 Task: Set up a custom keyboard shortcut for opening the integrated terminal.
Action: Mouse moved to (49, 10)
Screenshot: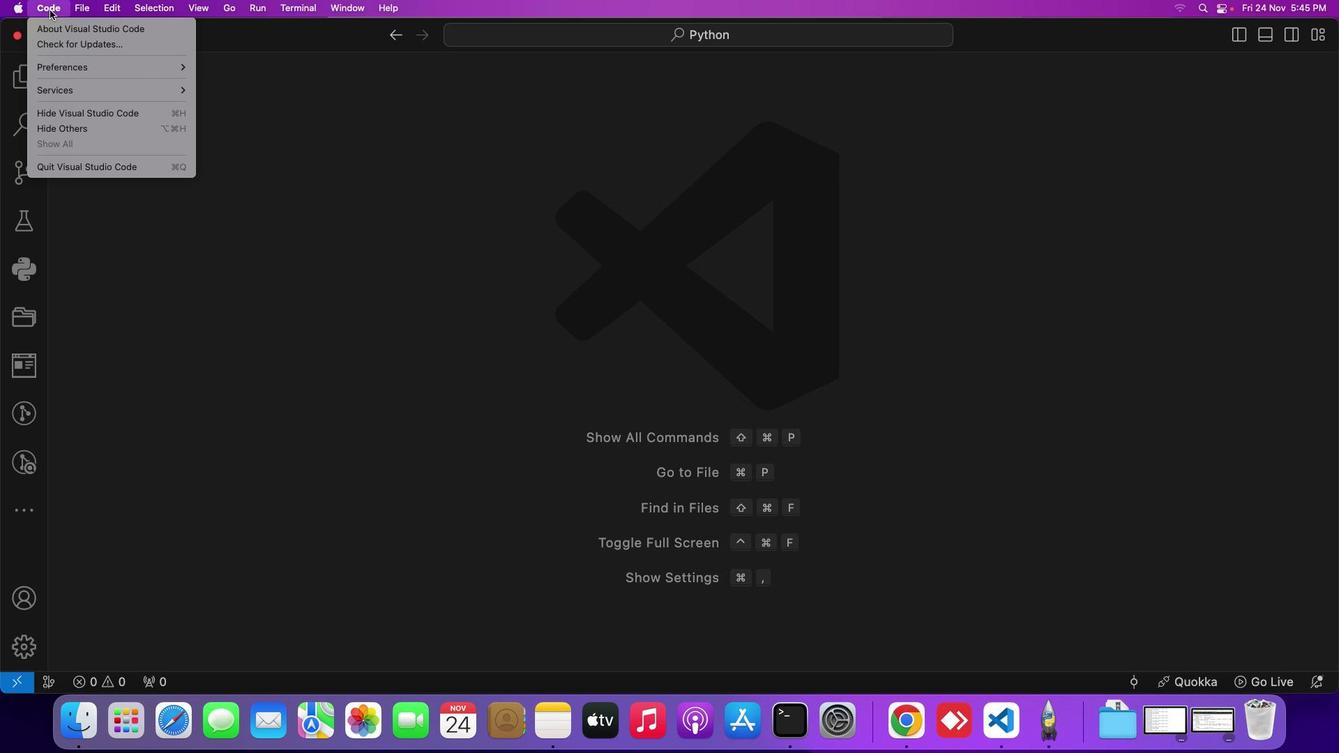 
Action: Mouse pressed left at (49, 10)
Screenshot: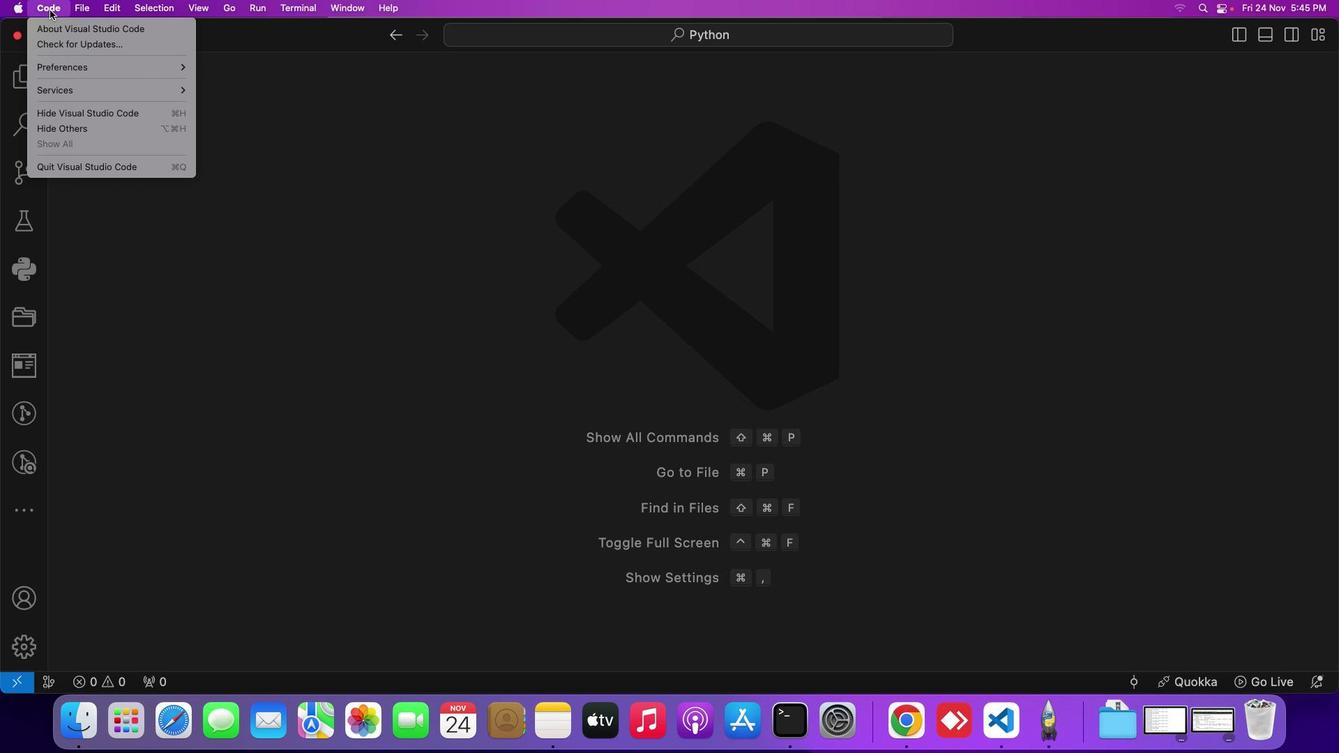
Action: Mouse moved to (92, 63)
Screenshot: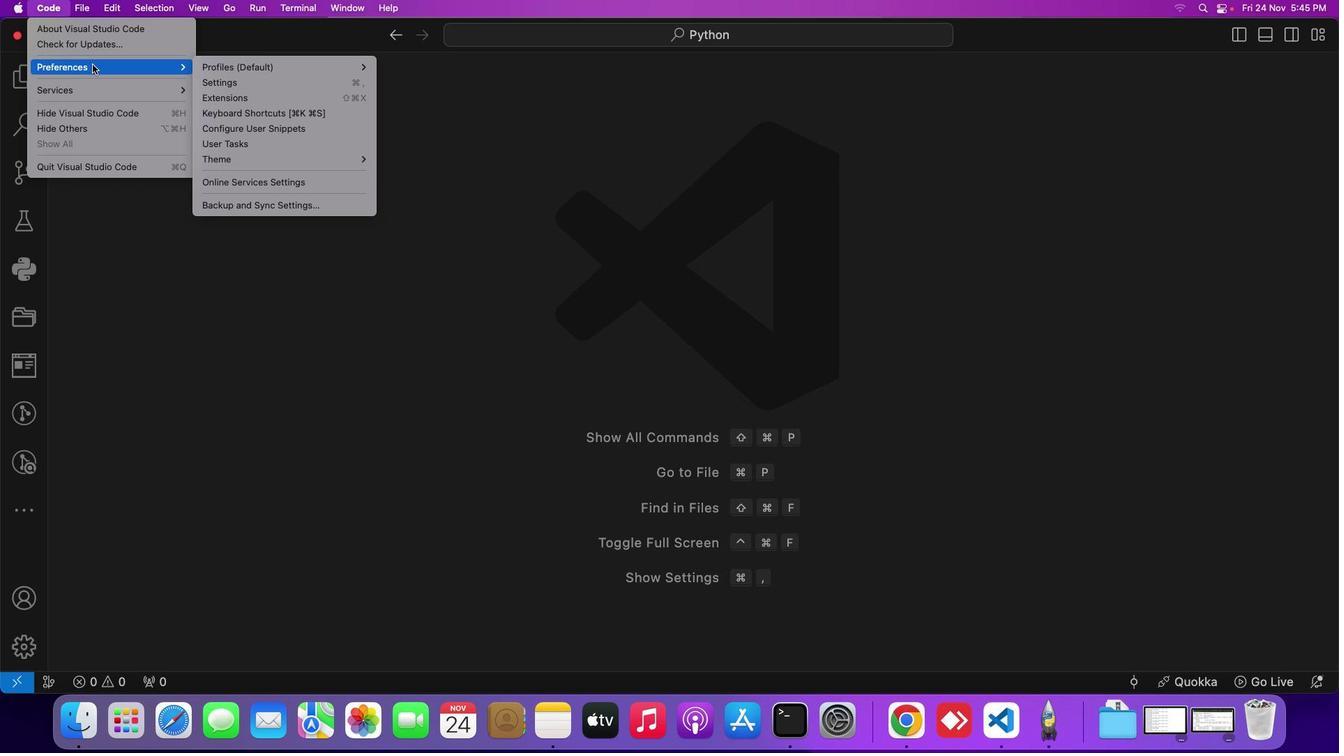 
Action: Mouse pressed left at (92, 63)
Screenshot: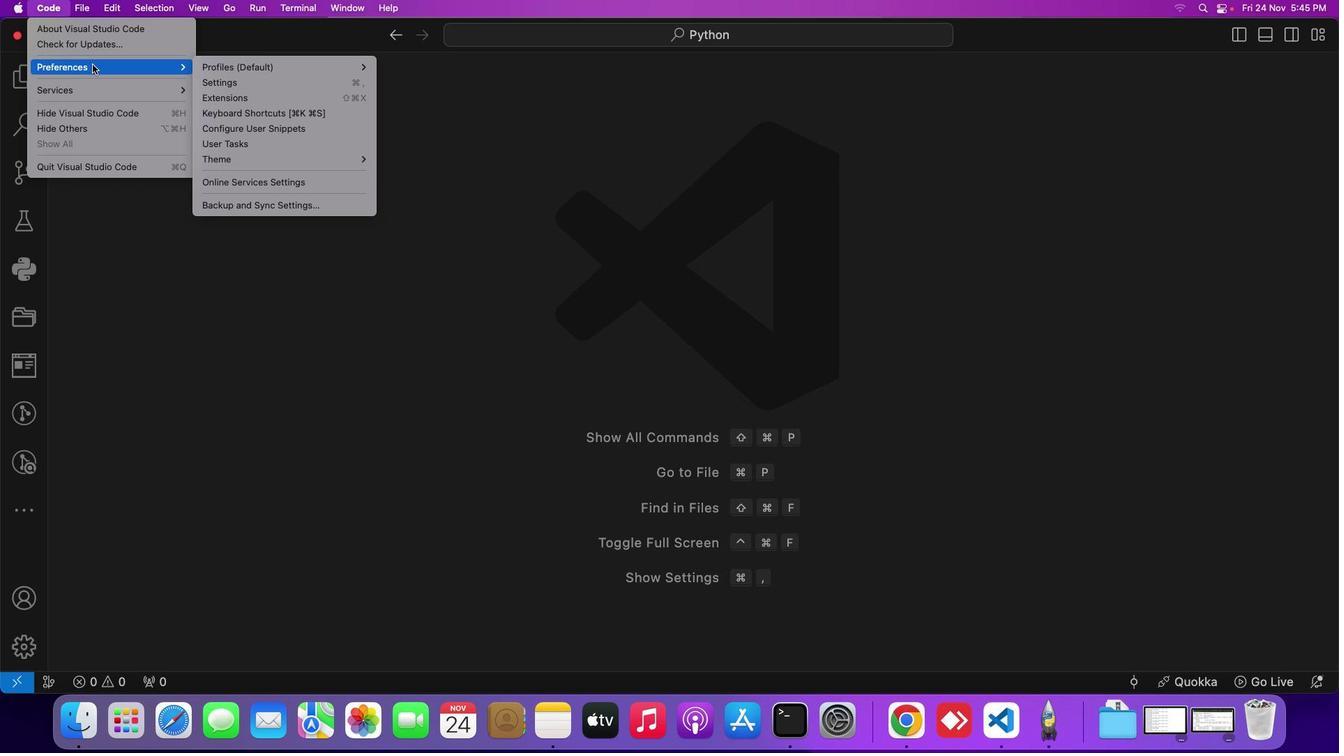 
Action: Mouse moved to (289, 108)
Screenshot: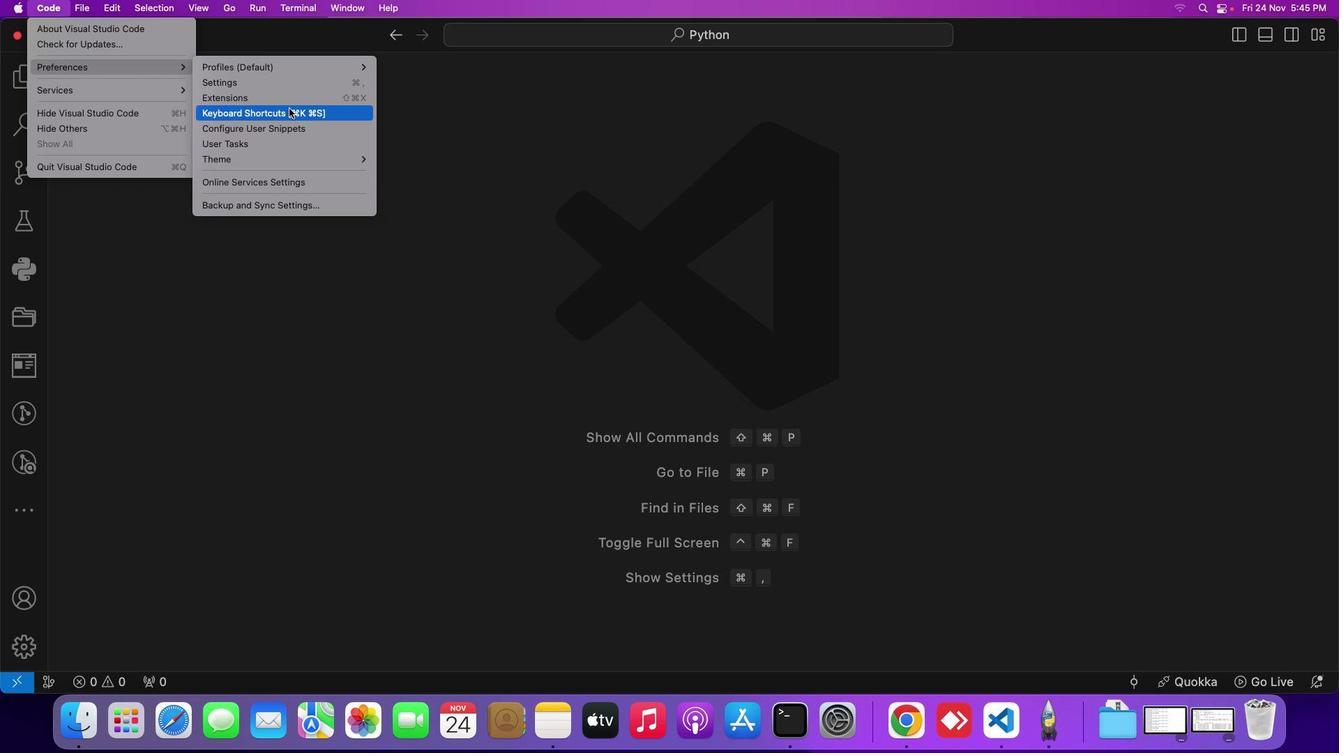 
Action: Mouse pressed left at (289, 108)
Screenshot: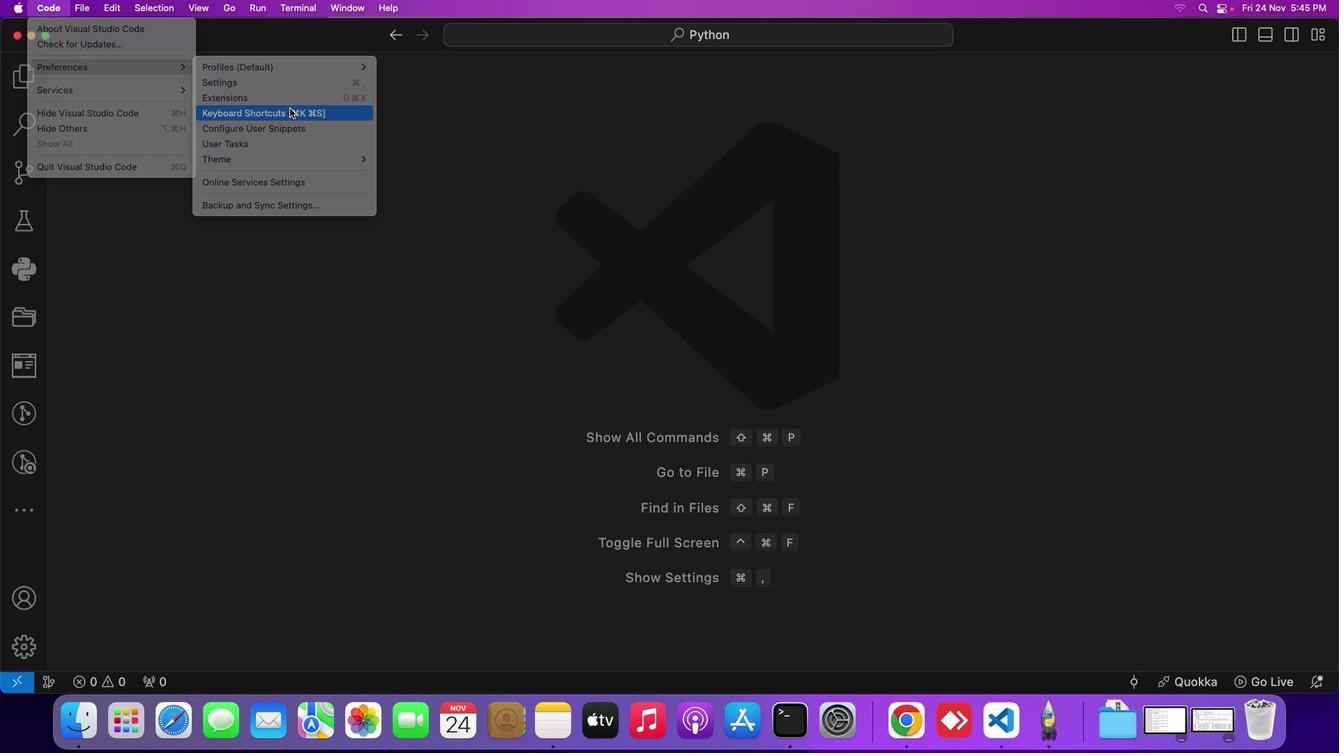 
Action: Mouse moved to (1263, 67)
Screenshot: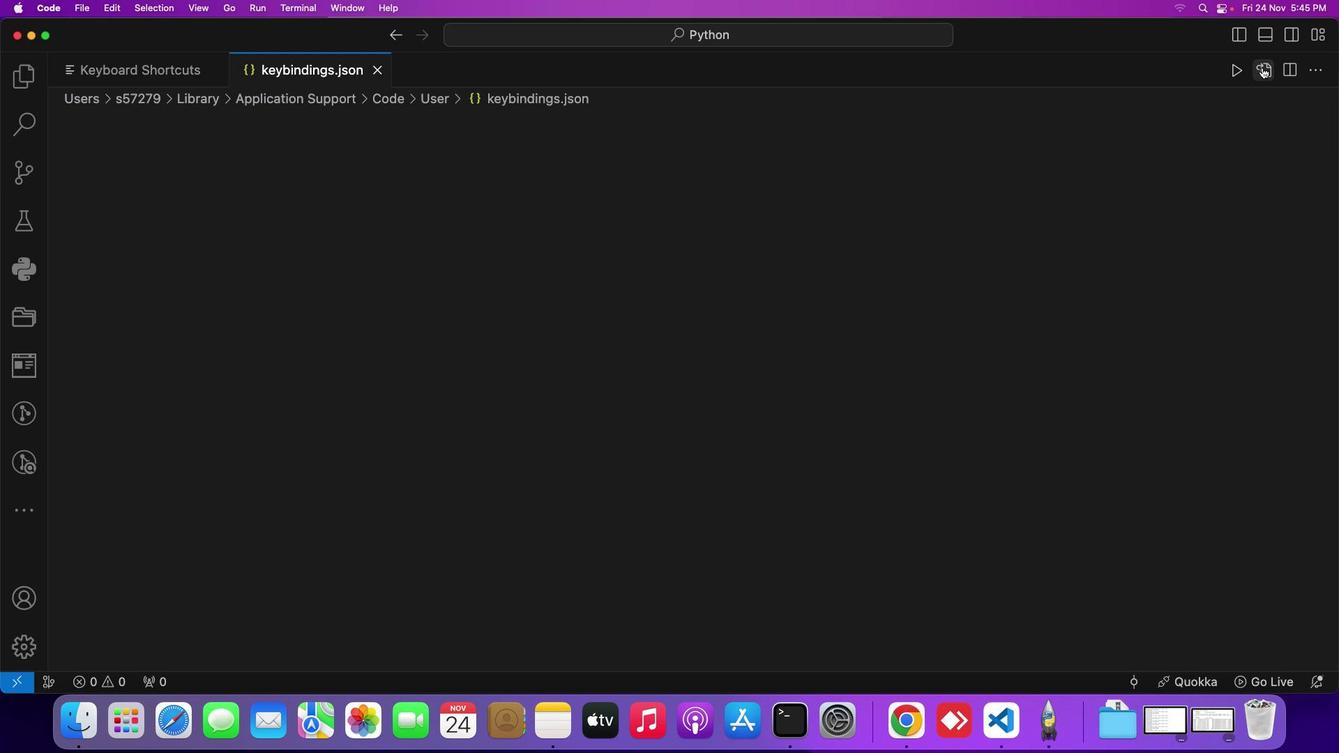 
Action: Mouse pressed left at (1263, 67)
Screenshot: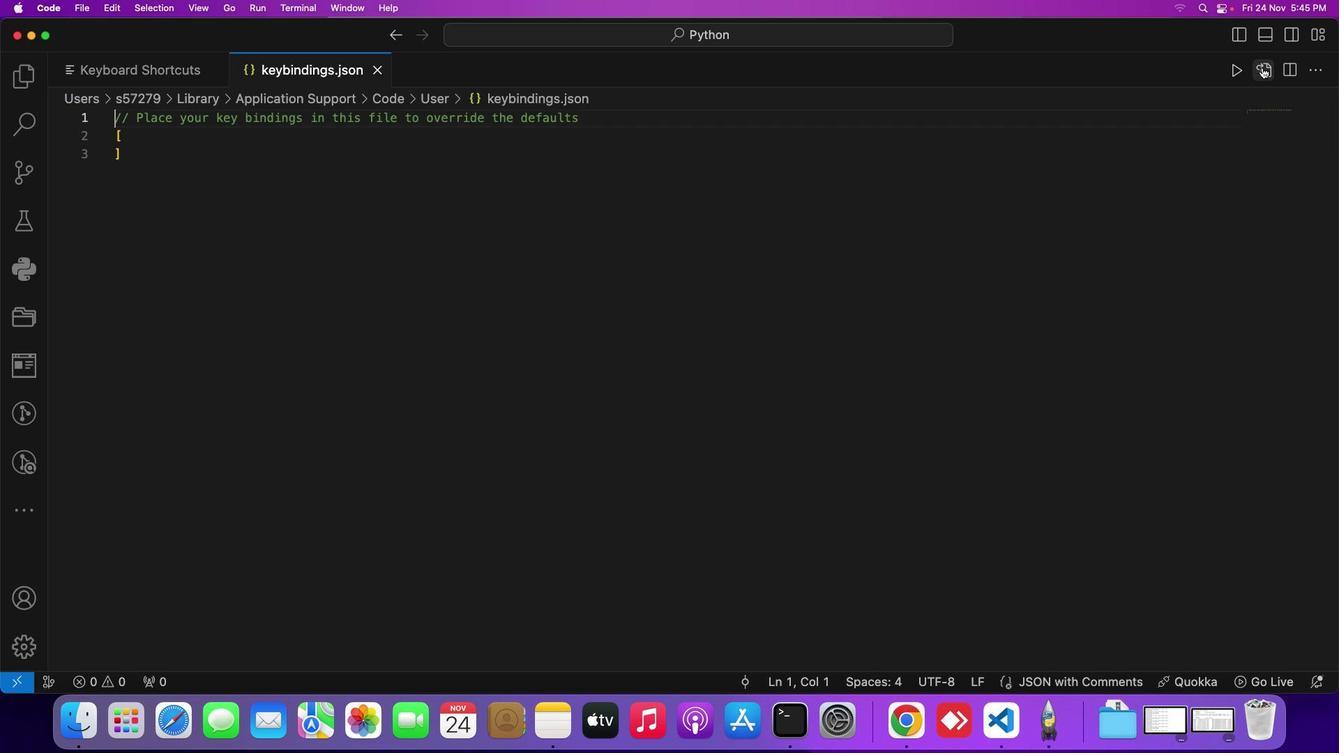 
Action: Mouse moved to (154, 140)
Screenshot: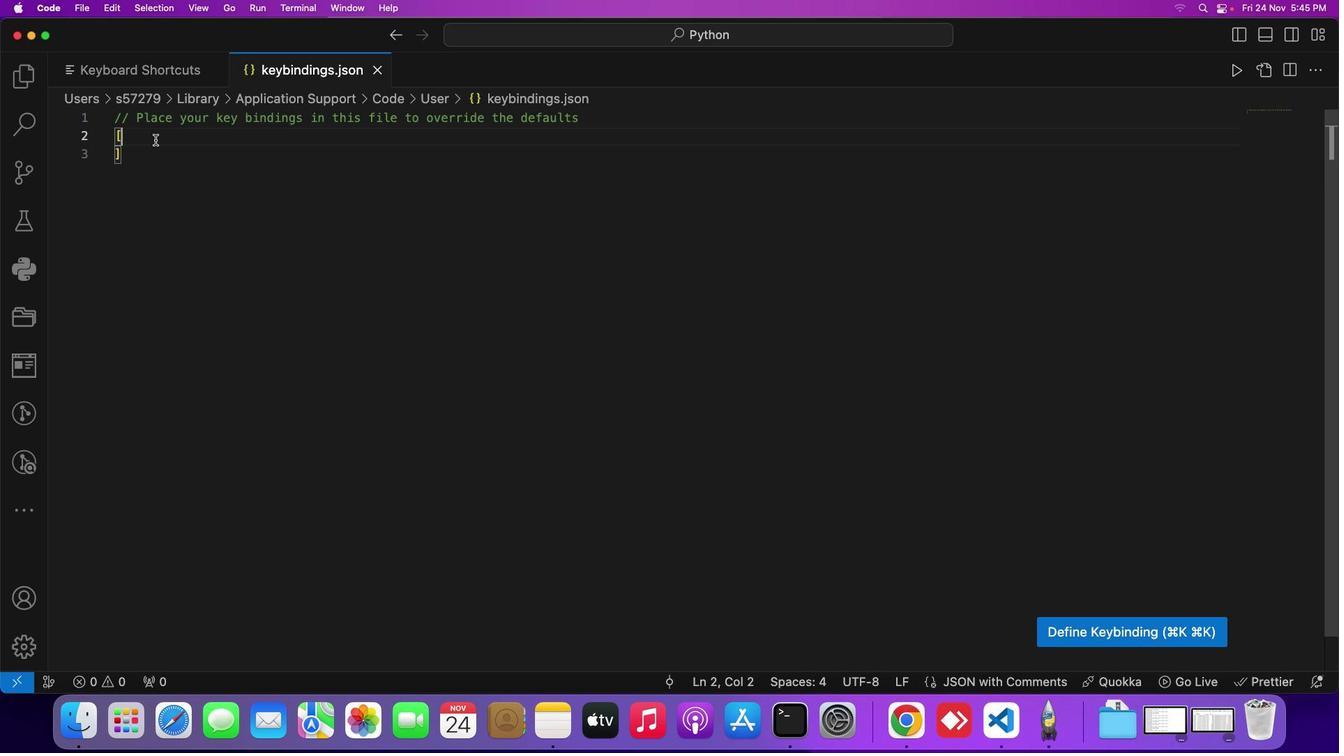 
Action: Mouse pressed left at (154, 140)
Screenshot: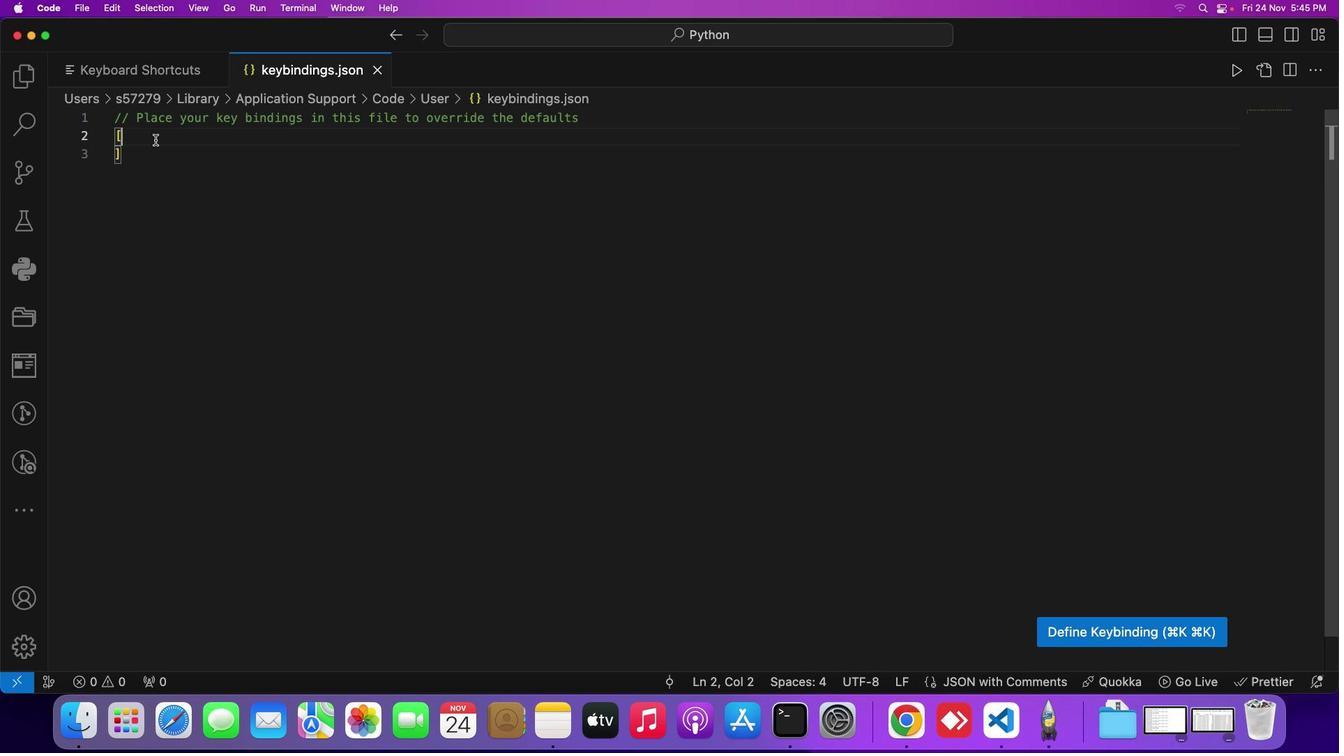 
Action: Mouse moved to (154, 140)
Screenshot: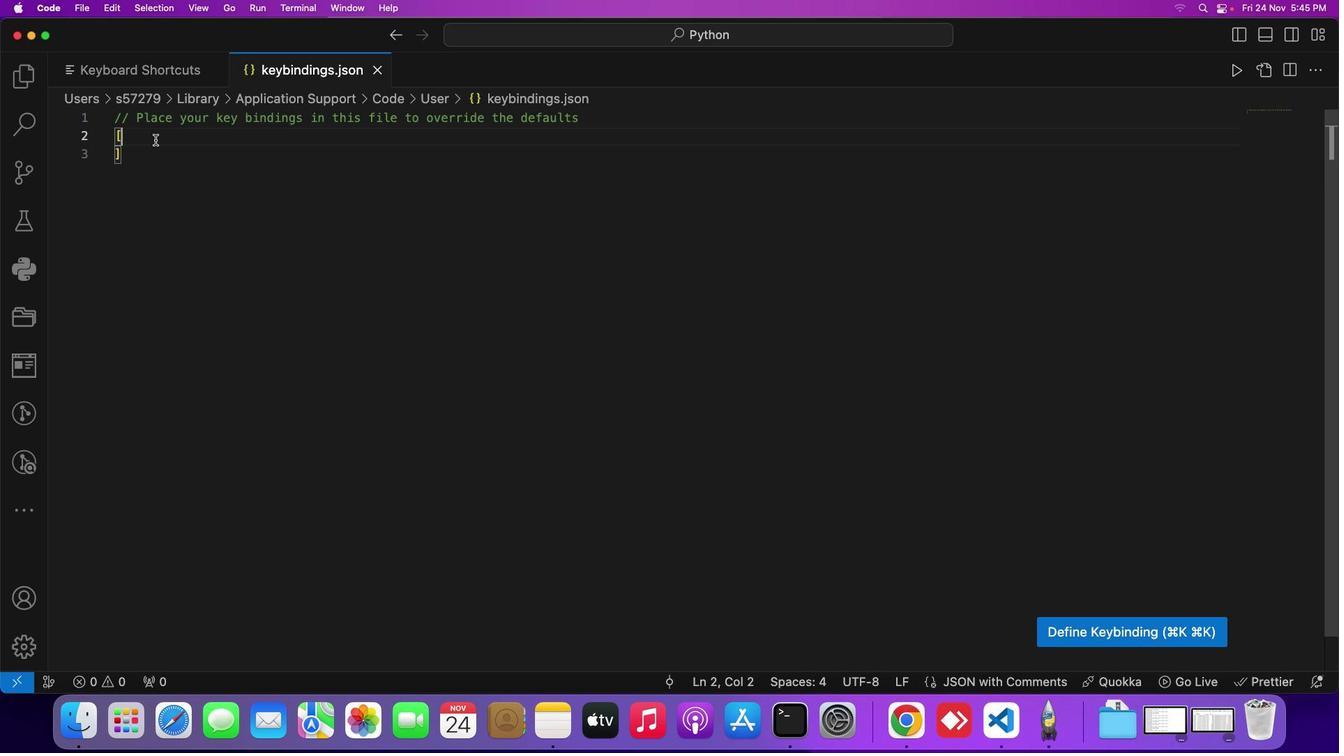 
Action: Key pressed Key.enter'/''/''o''t''h''e''r'Key.space'k'
Screenshot: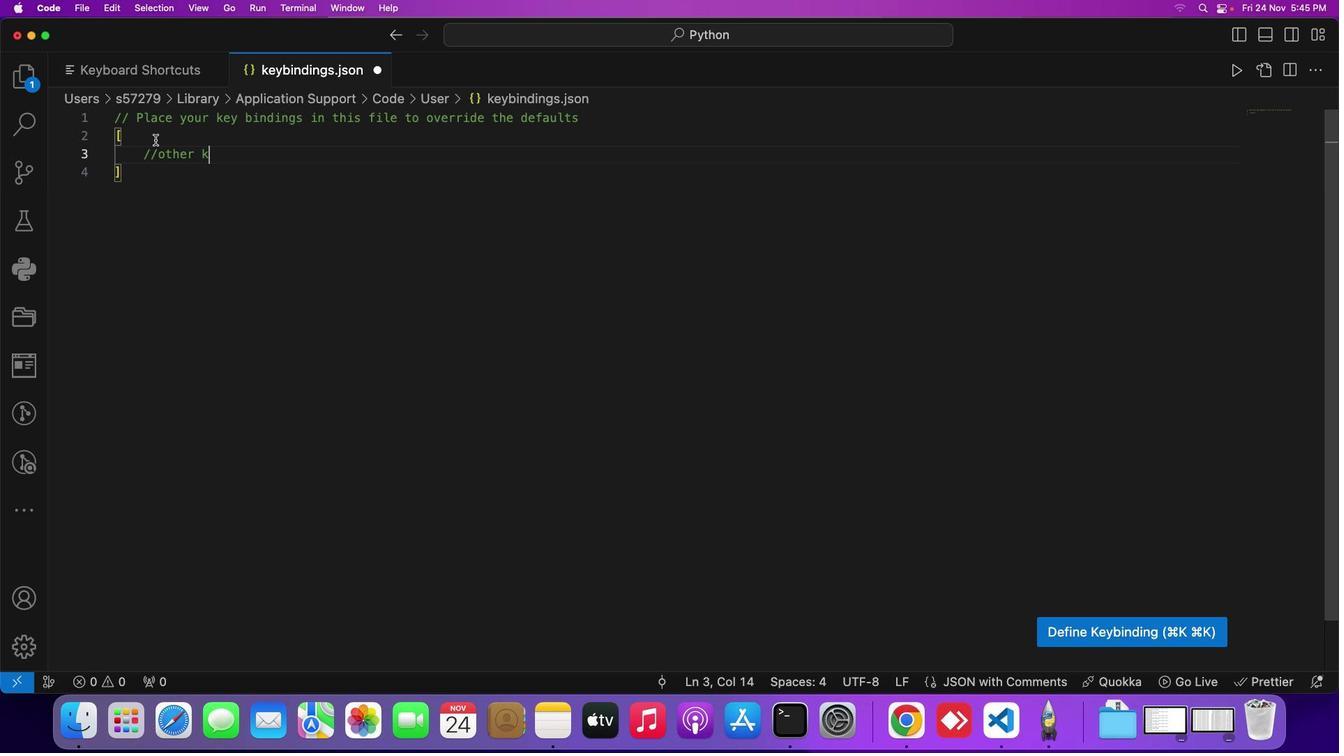 
Action: Mouse moved to (155, 139)
Screenshot: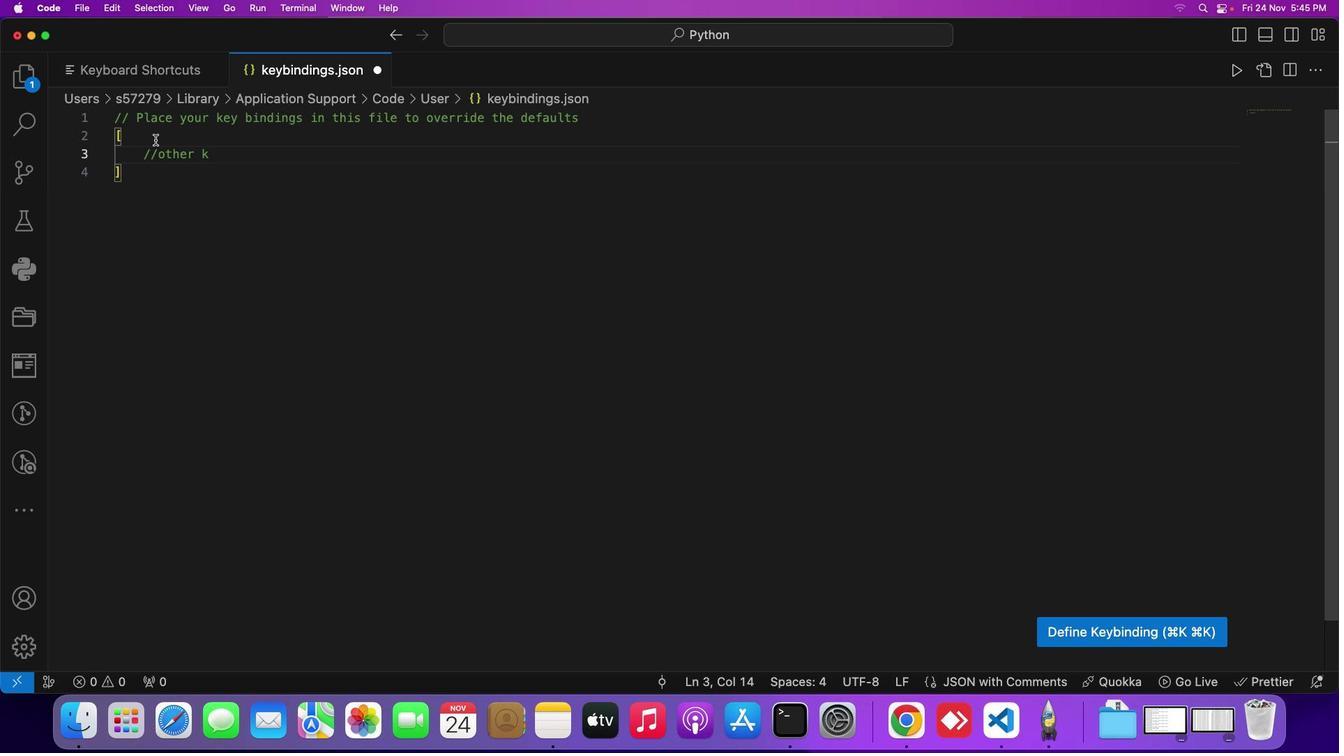 
Action: Key pressed 'e''y'Key.space'b''l''i'Key.backspaceKey.backspace'i''n''d''i''n''g''g''s'Key.enterKey.shift_r'{'Key.spaceKey.shift_r'"''k''e''y'Key.shift_r's'Key.rightKey.shift_r':'Key.space'['Key.shift_r'"''c''t''r''l'Key.shift_r'+'Key.spaceKey.backspace'`'Key.rightKey.right','Key.spaceKey.shift_r'"''c''o'Key.enter'\x05'Key.backspaceKey.backspaceKey.backspaceKey.backspaceKey.shift_r':'Key.spaceKey.shift_r'"''s''h''o''w'Key.shift_r'_''p''a''n''e''l'Key.right','Key.space'f'Key.backspaceKey.shift_r'"''a''r''g''s'Key.rightKey.shift_r':'Key.spaceKey.shift_r'{'Key.shift_r'"''p''a''n''e''l'Key.rightKey.shift_r':'Key.spaceKey.shift_r'"''c''o''n''s''o''l''e'Key.right','Key.spaceKey.backspaceKey.shift_r'"'Key.backspaceKey.spaceKey.shift_r'"''t''o''g''g''l''e'Key.rightKey.shift_r':'Key.space't''r''u''e'Key.down
Screenshot: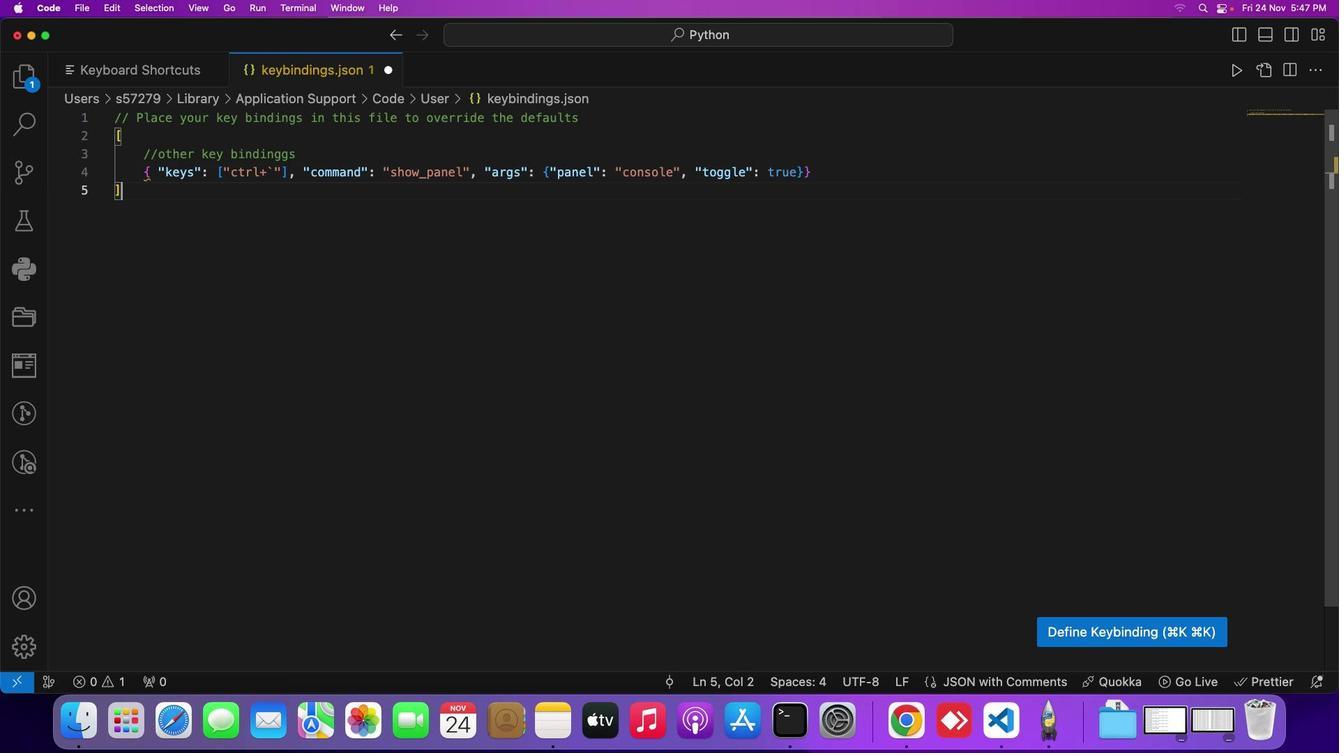 
Action: Mouse moved to (271, 166)
Screenshot: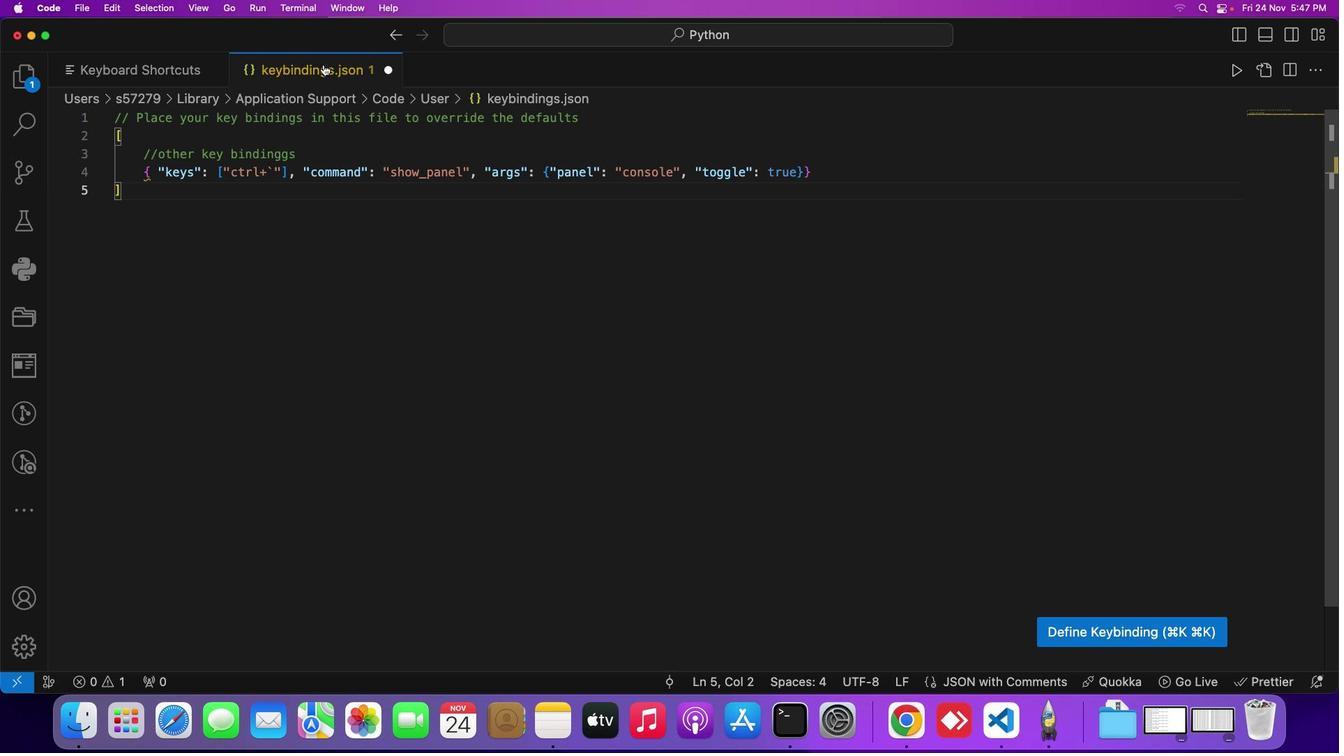 
Action: Mouse scrolled (271, 166) with delta (0, 0)
Screenshot: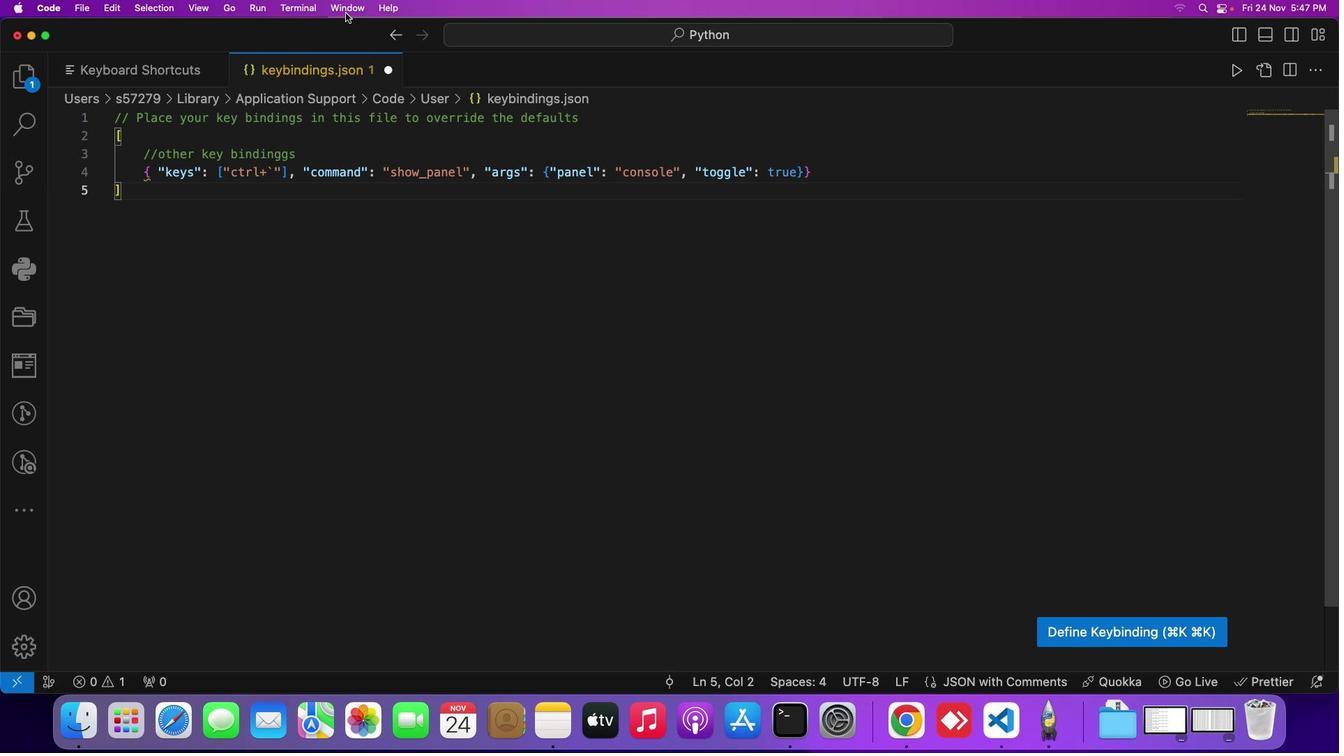 
Action: Mouse moved to (271, 166)
Screenshot: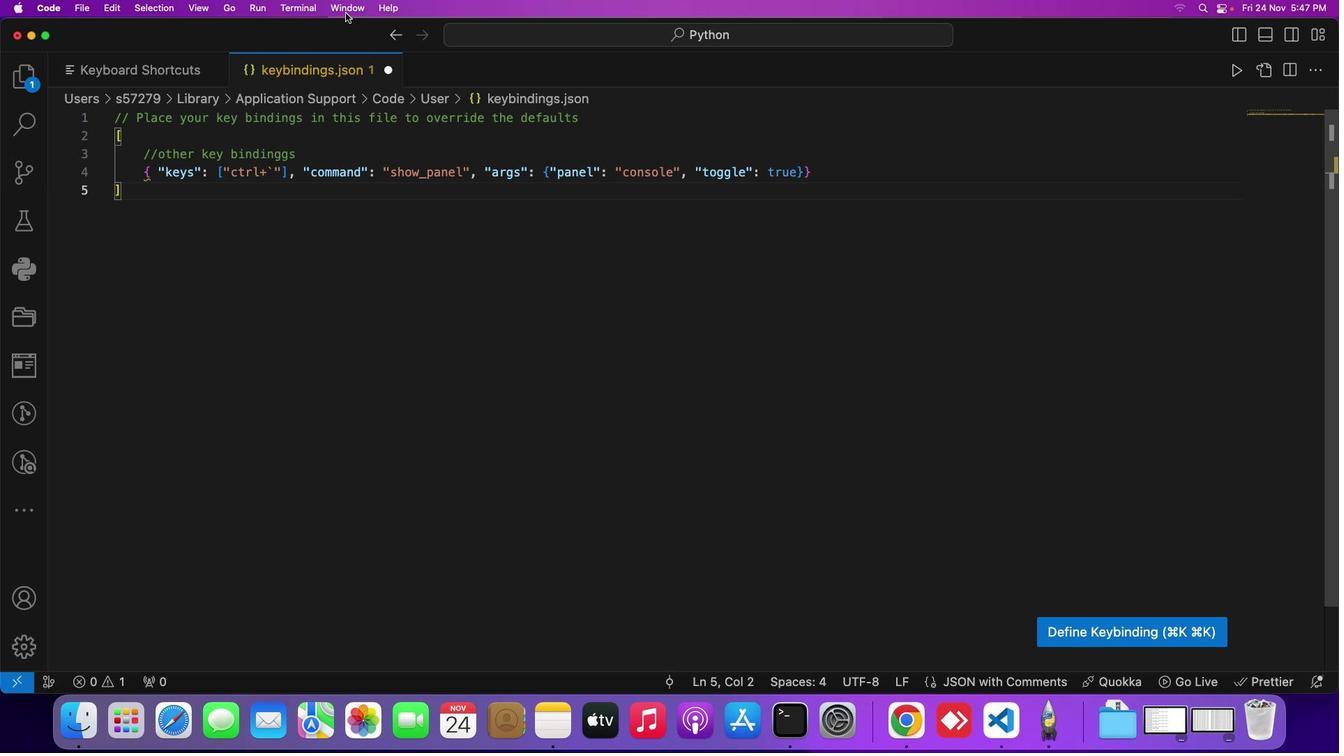 
Action: Mouse scrolled (271, 166) with delta (0, 0)
Screenshot: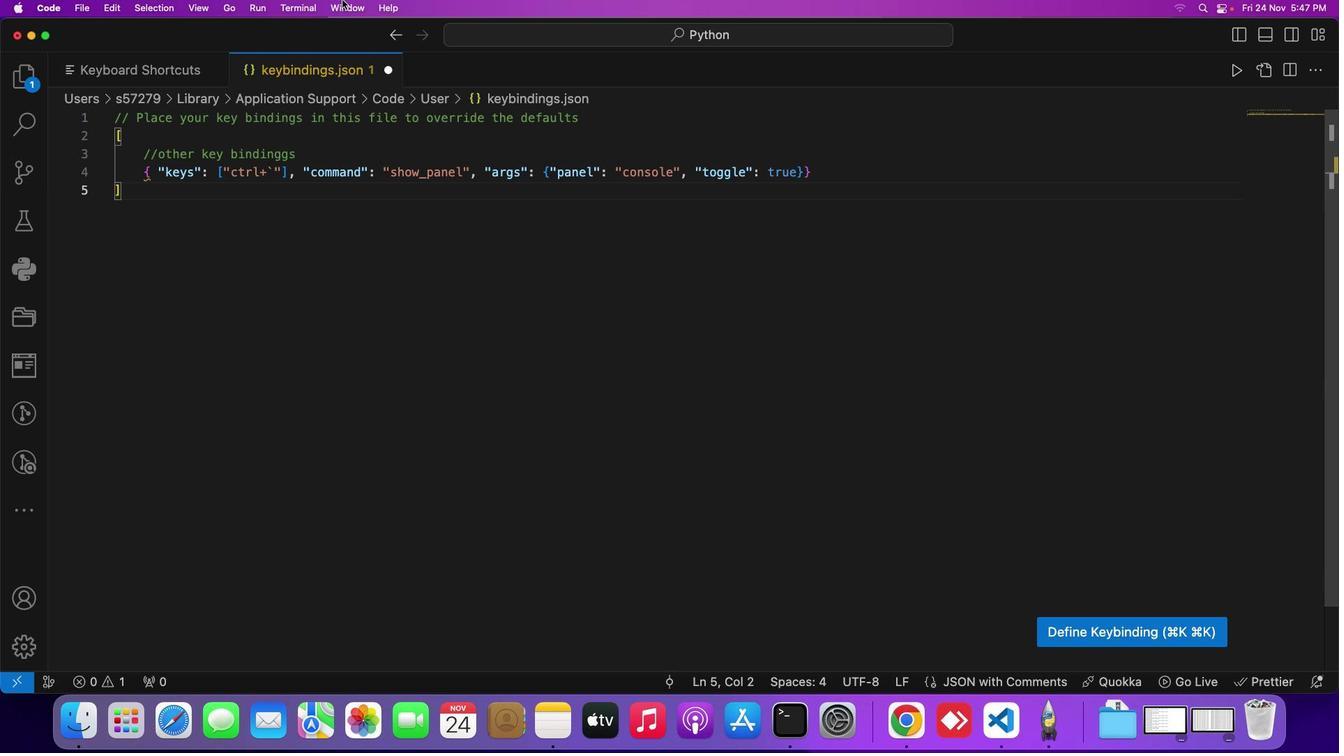 
Action: Mouse moved to (80, 4)
Screenshot: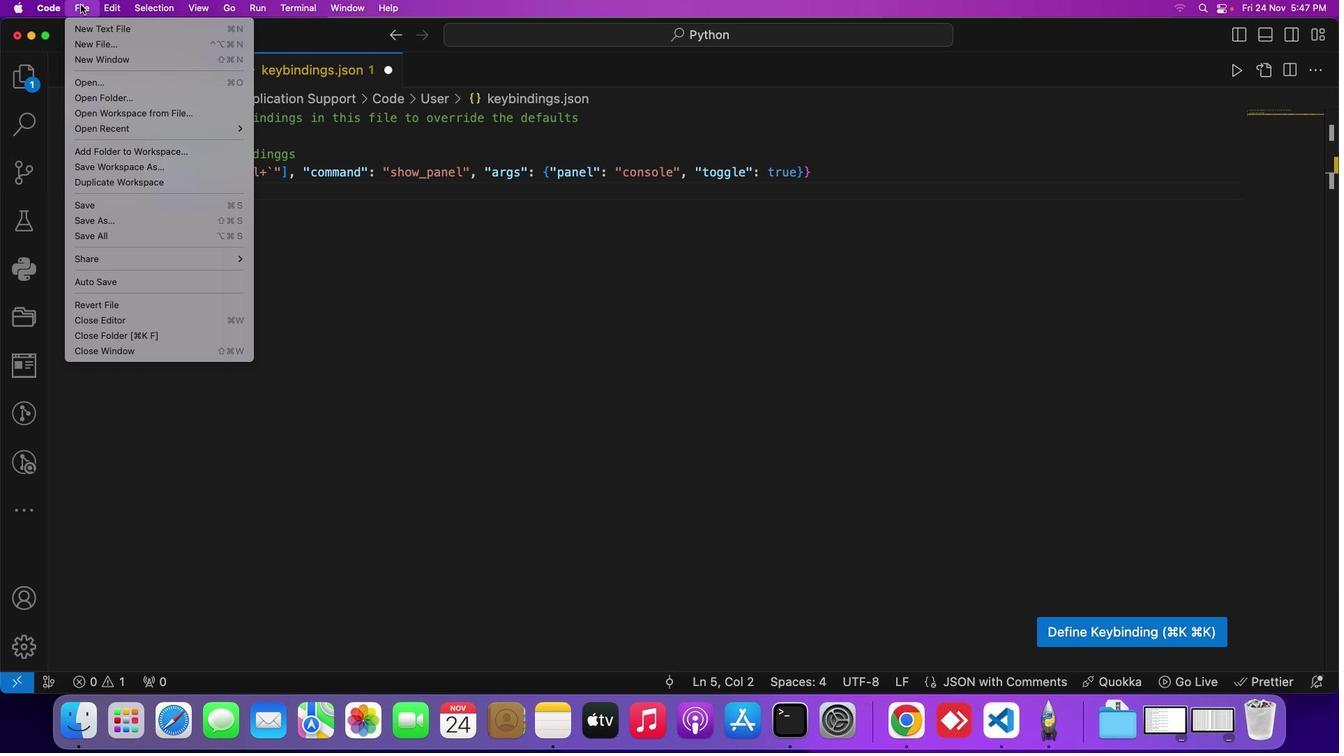 
Action: Mouse pressed left at (80, 4)
Screenshot: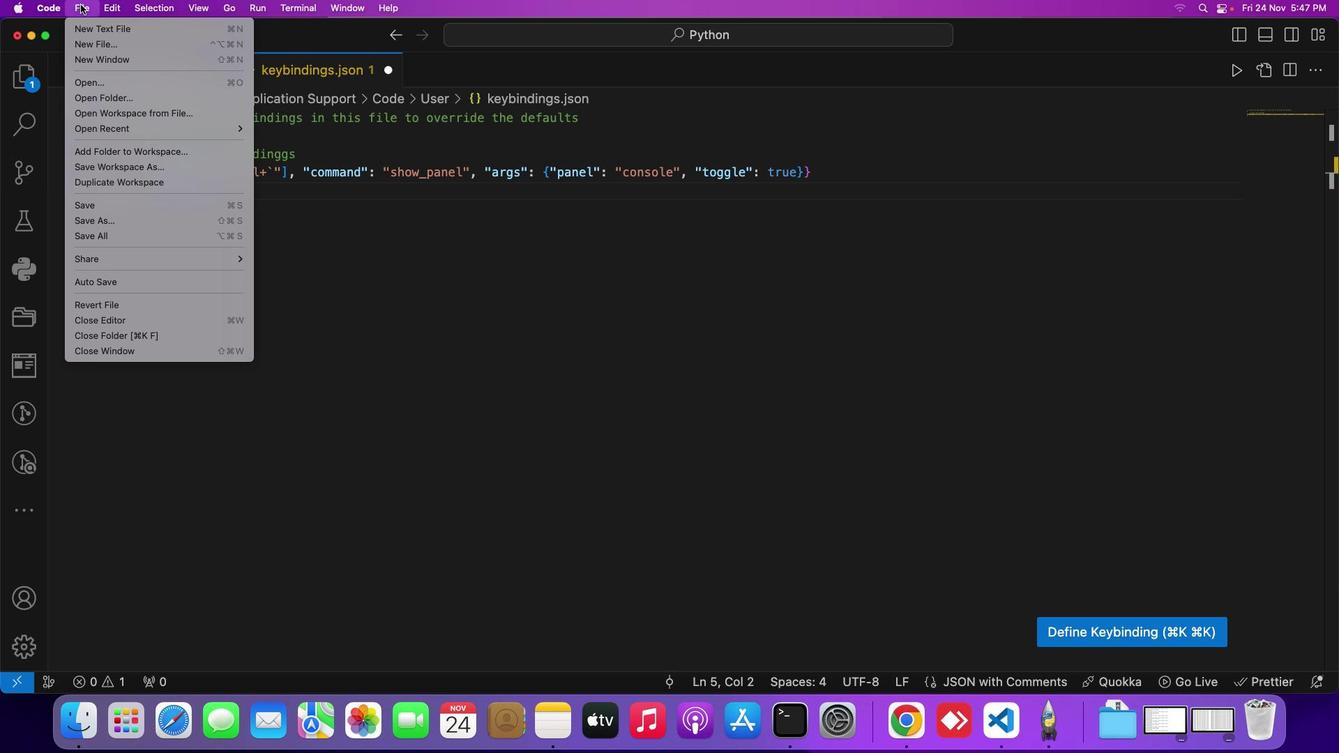 
Action: Mouse moved to (137, 203)
Screenshot: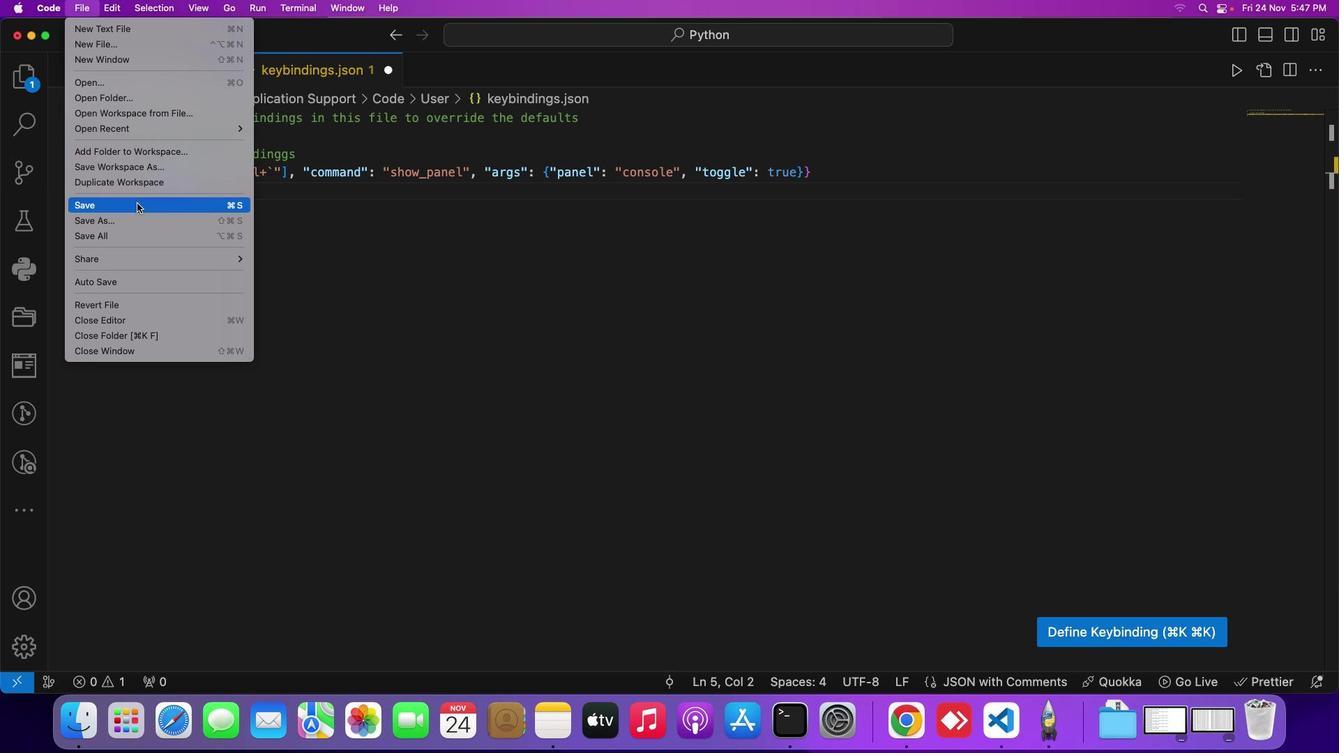 
Action: Mouse pressed left at (137, 203)
Screenshot: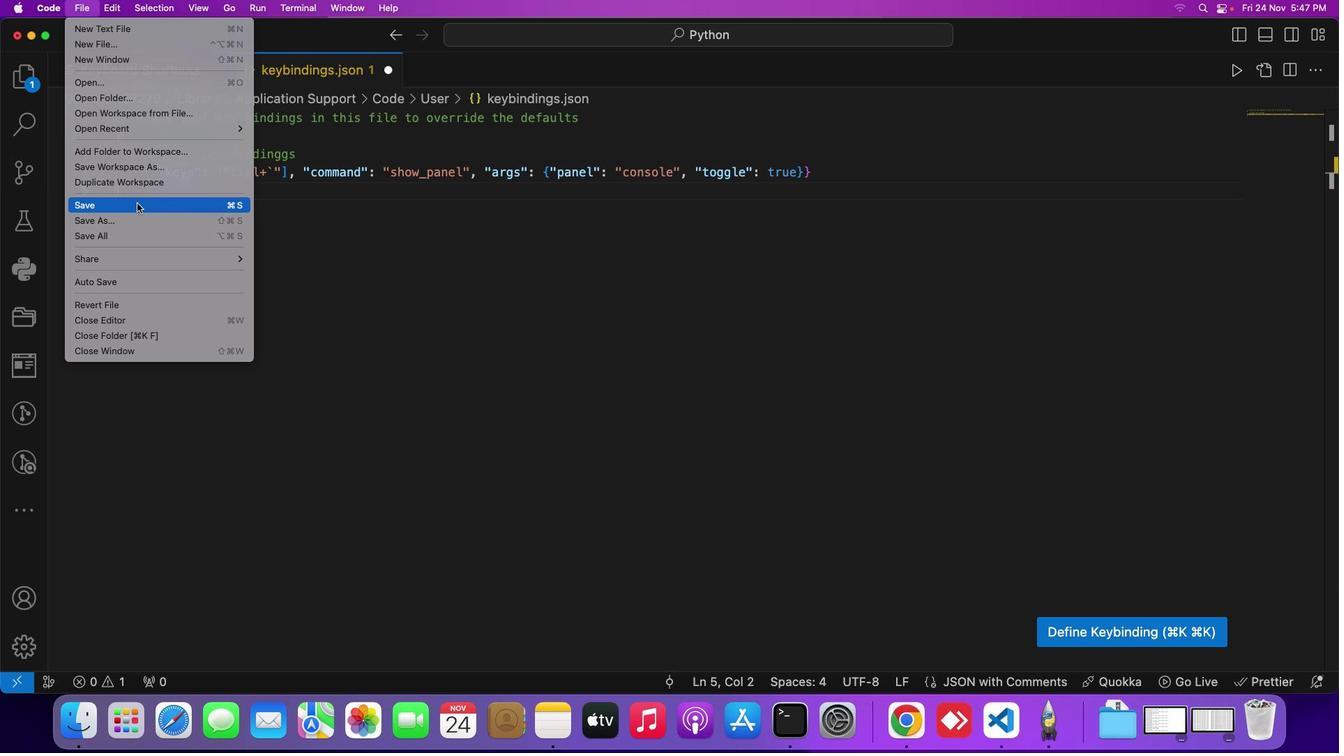 
Action: Mouse moved to (394, 63)
Screenshot: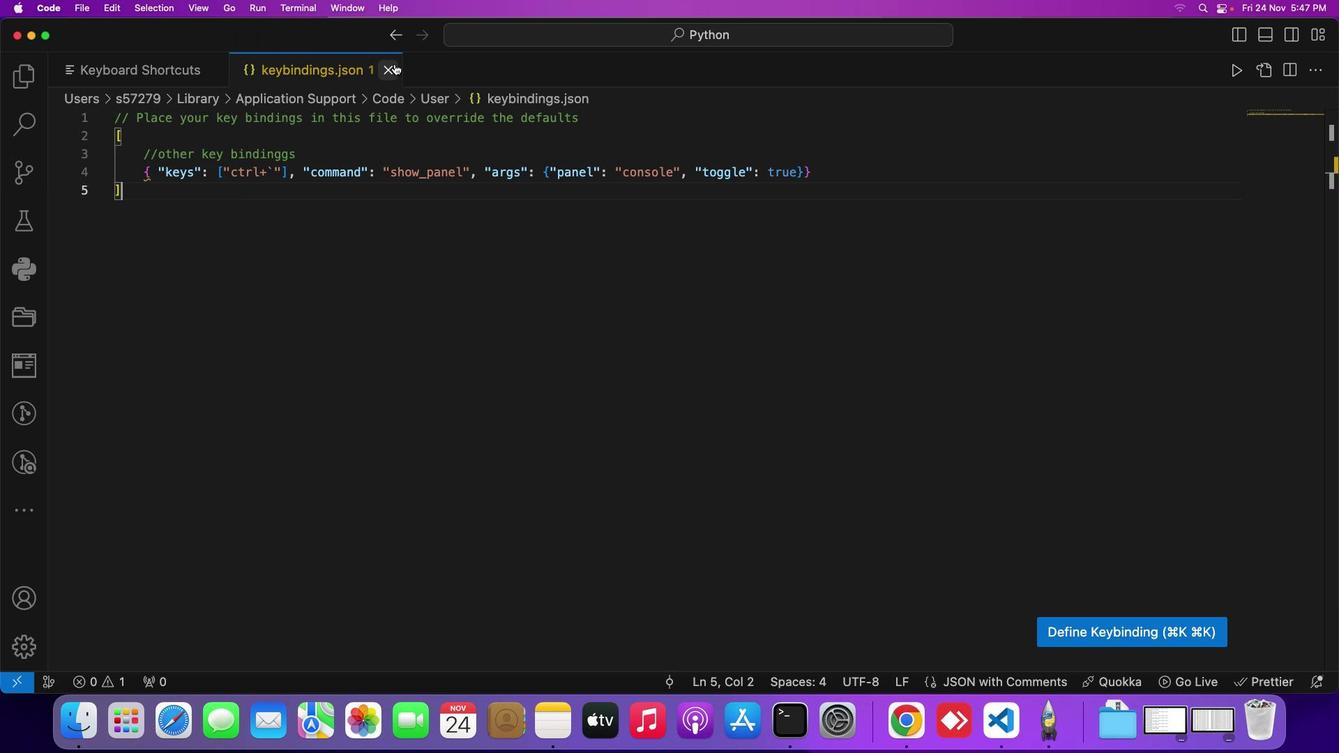 
Action: Mouse pressed left at (394, 63)
Screenshot: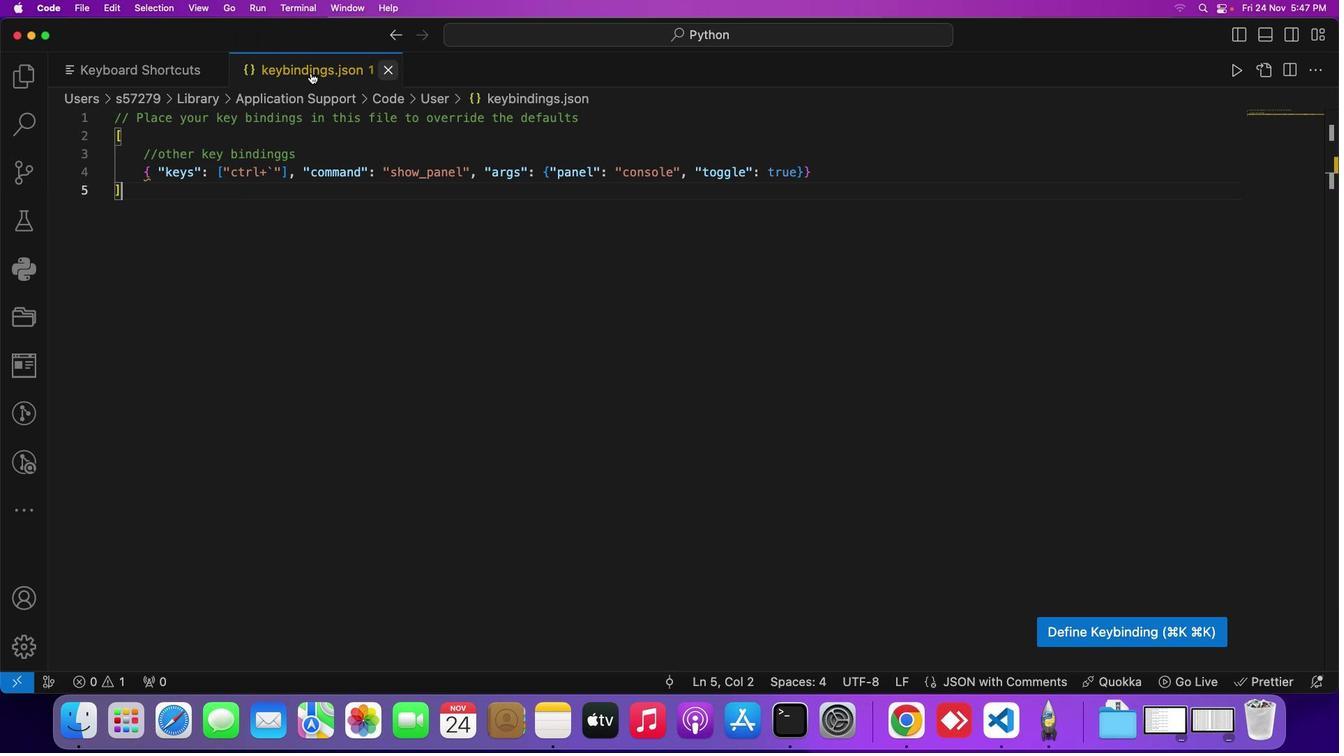 
Action: Mouse moved to (217, 69)
Screenshot: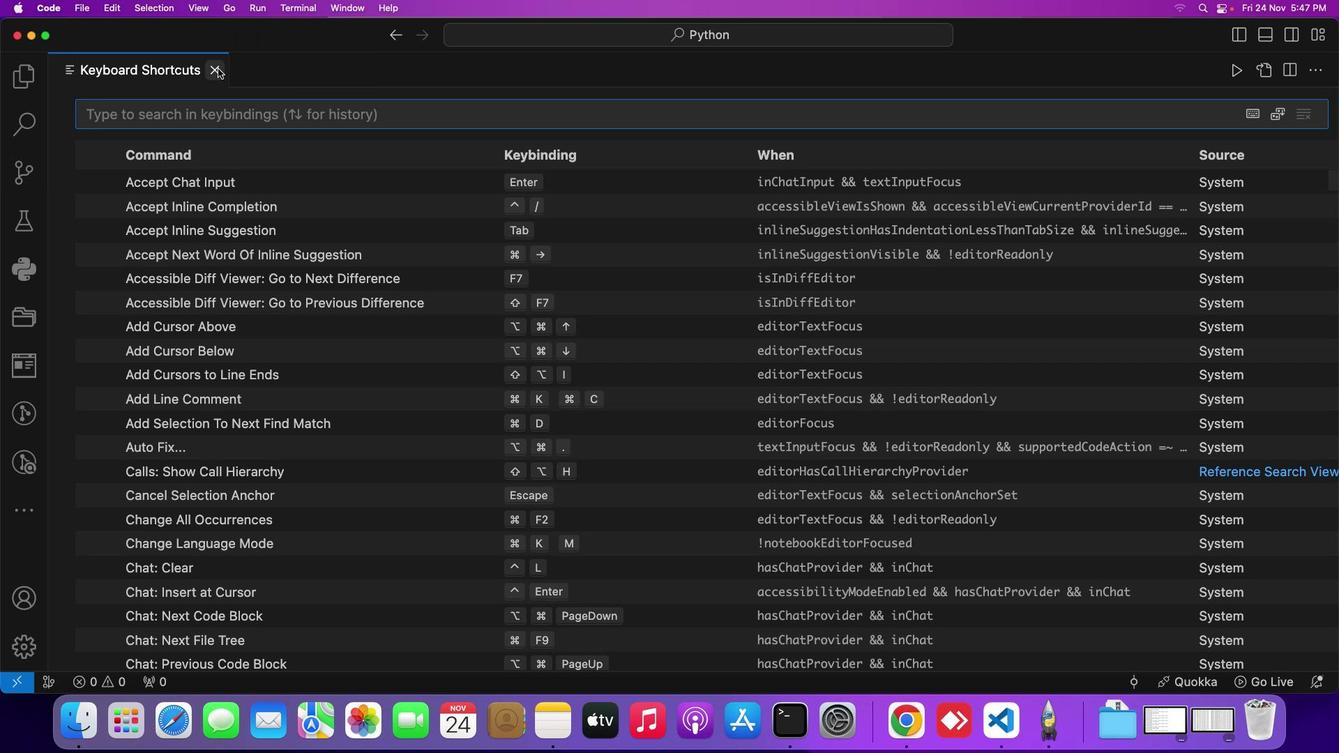 
Action: Mouse pressed left at (217, 69)
Screenshot: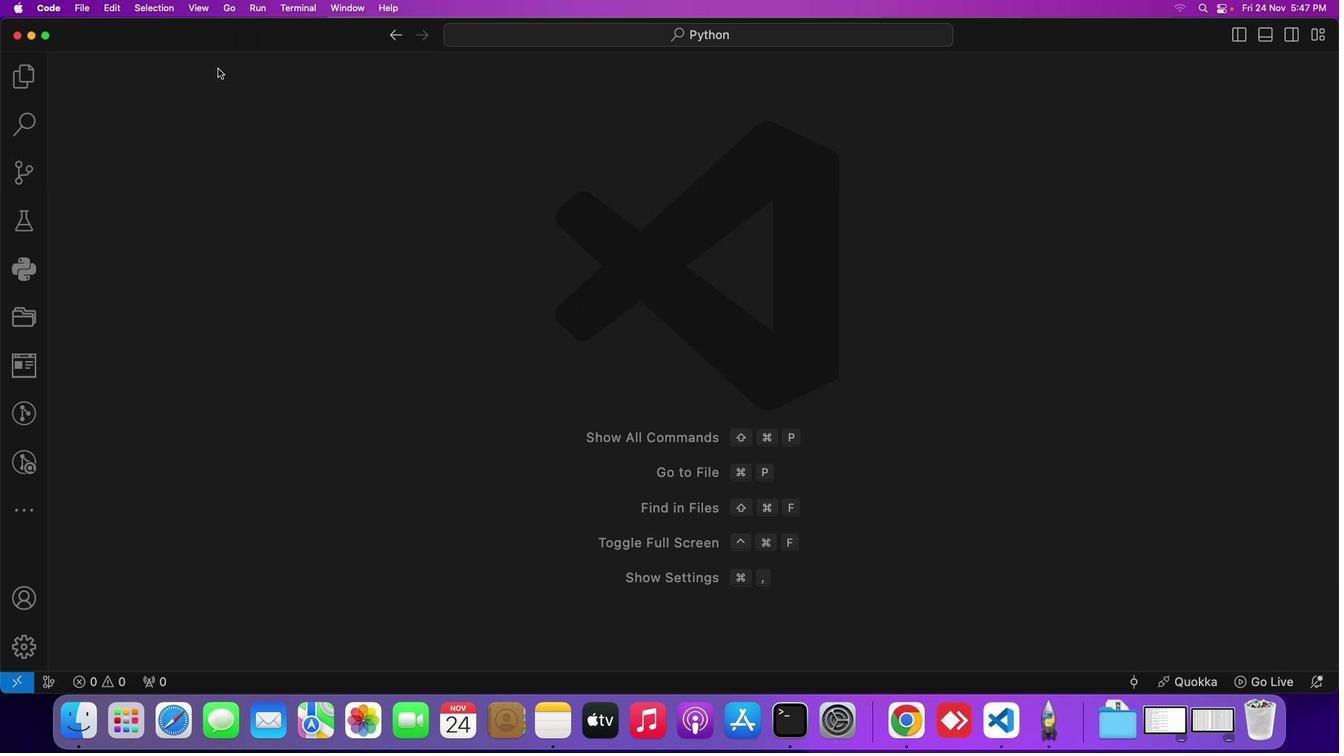 
